 Task: Create a rule when a start date Less than 1 hours ago is moved in a card by anyone except me.
Action: Mouse moved to (1031, 85)
Screenshot: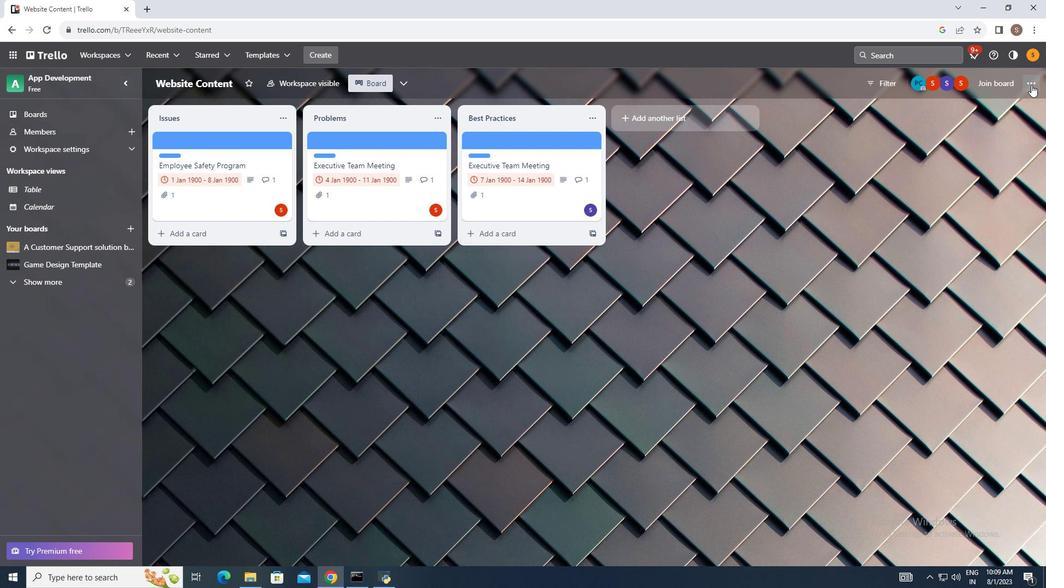 
Action: Mouse pressed left at (1031, 85)
Screenshot: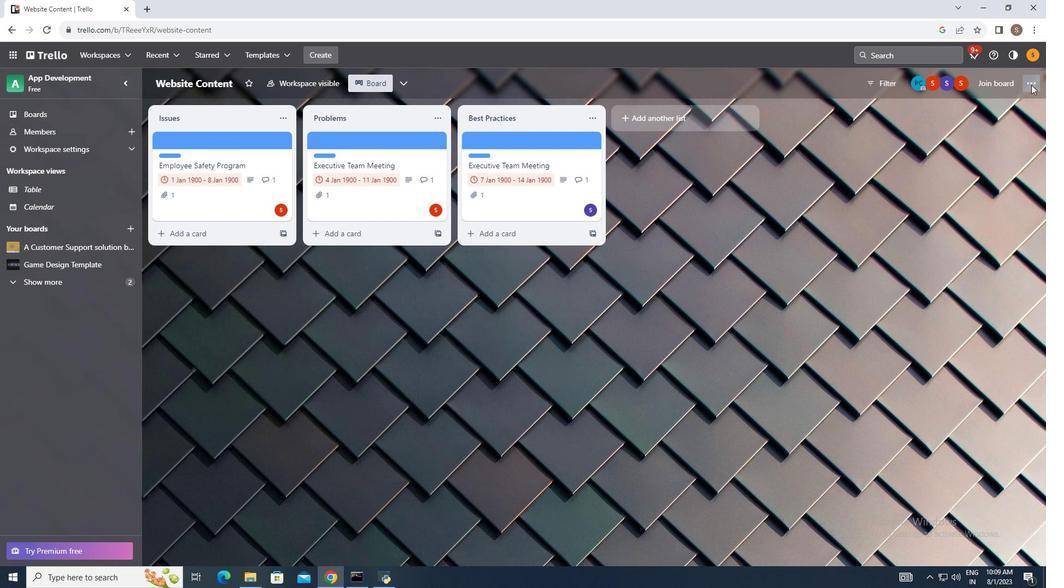 
Action: Mouse moved to (950, 219)
Screenshot: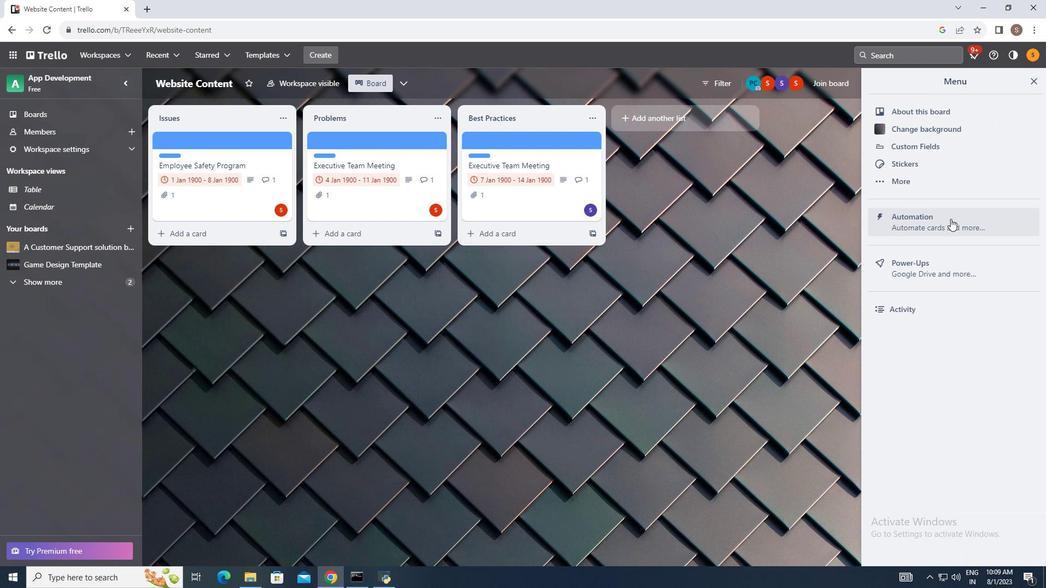 
Action: Mouse pressed left at (950, 219)
Screenshot: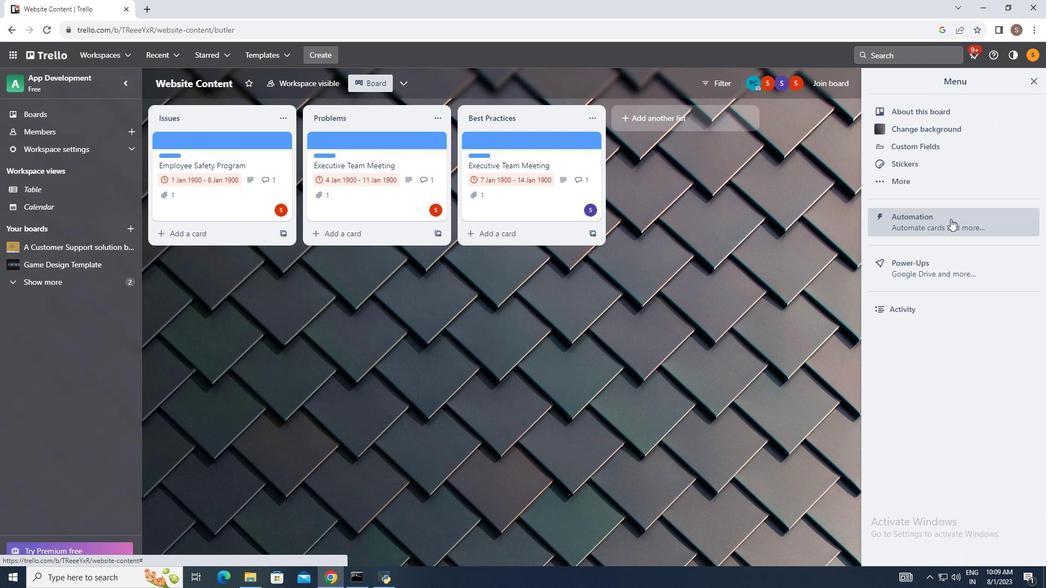 
Action: Mouse moved to (194, 174)
Screenshot: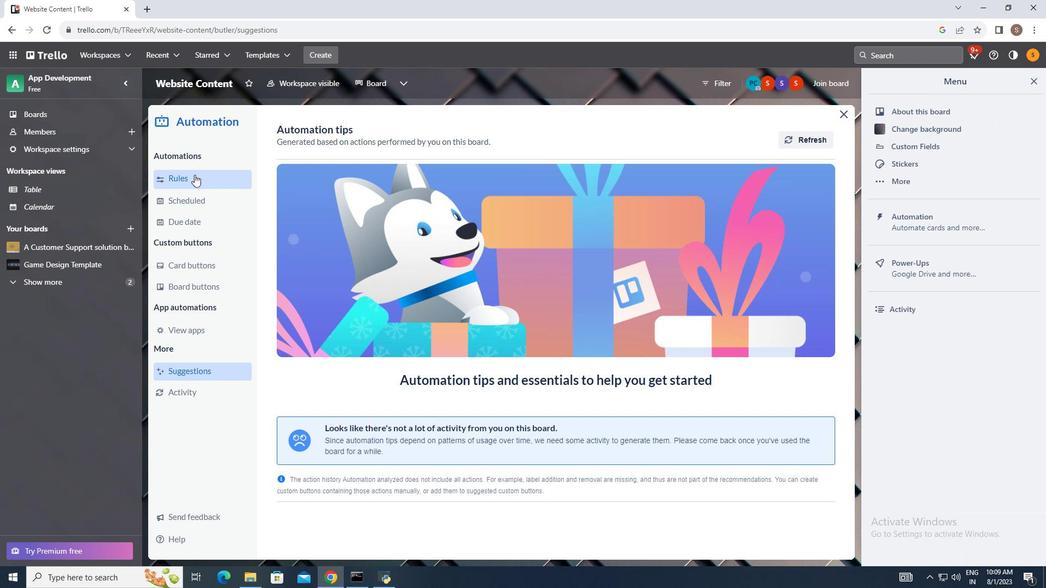 
Action: Mouse pressed left at (194, 174)
Screenshot: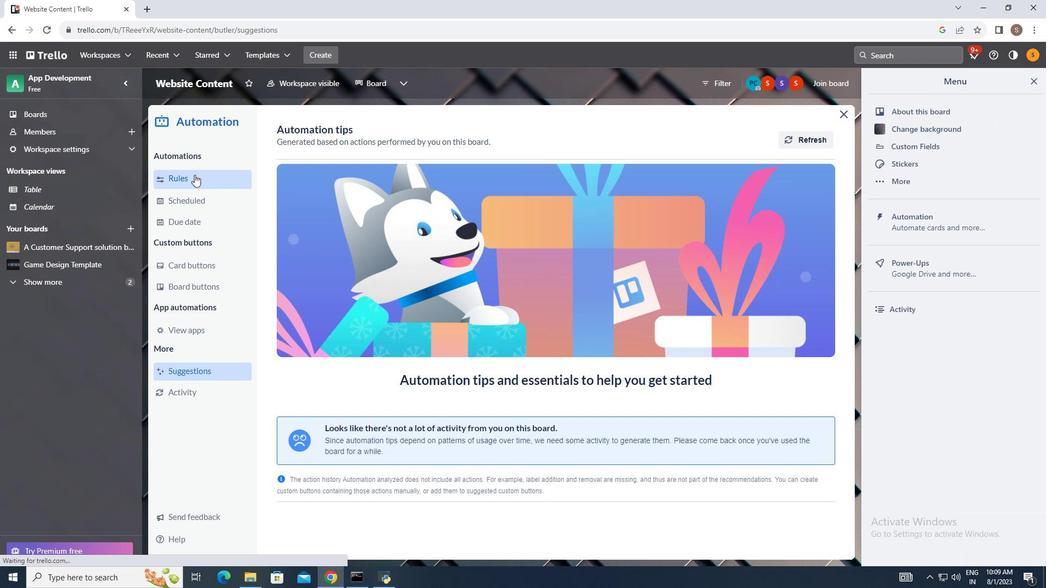 
Action: Mouse moved to (733, 129)
Screenshot: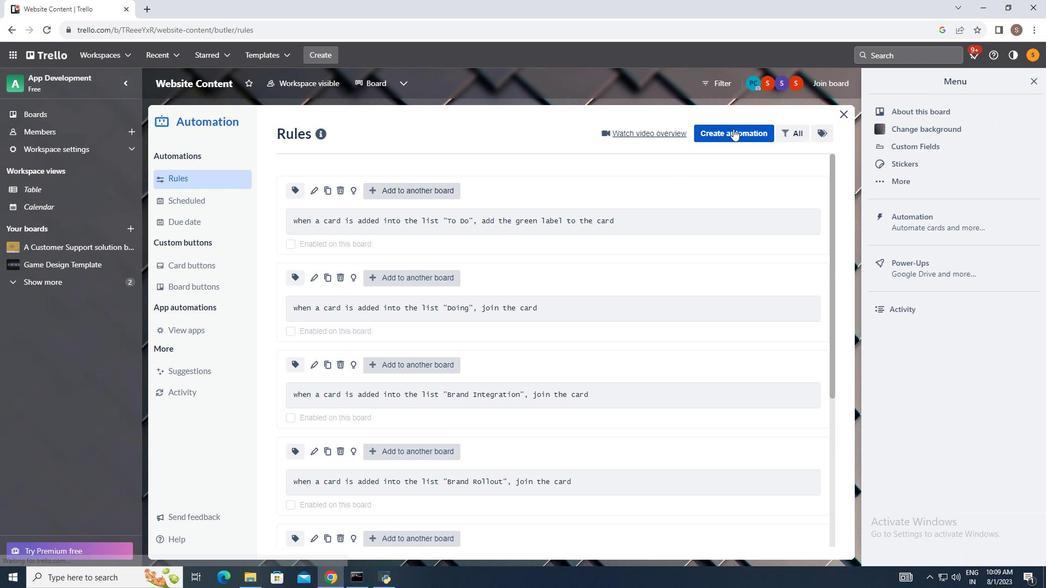 
Action: Mouse pressed left at (733, 129)
Screenshot: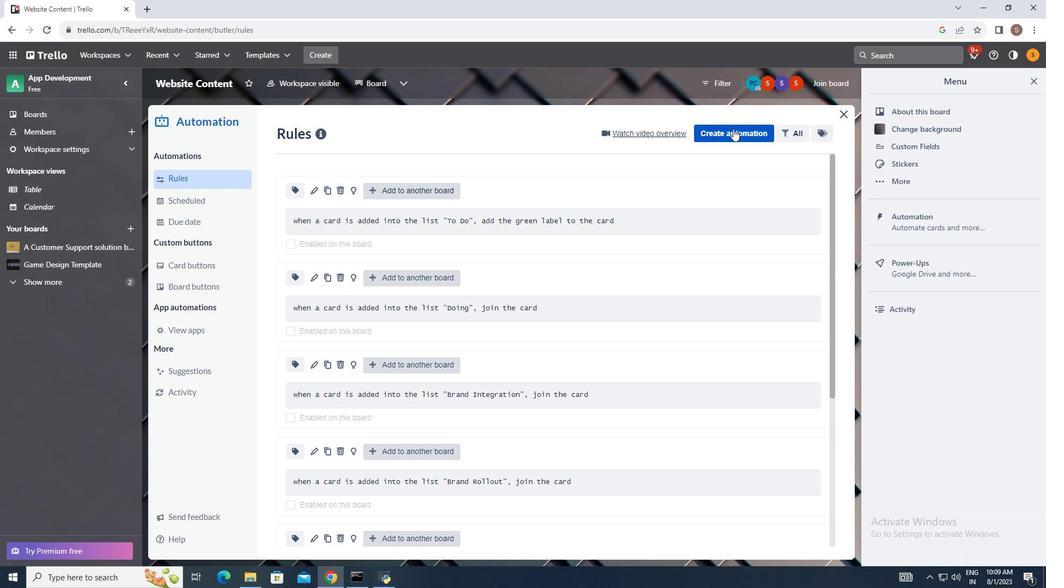 
Action: Mouse moved to (536, 233)
Screenshot: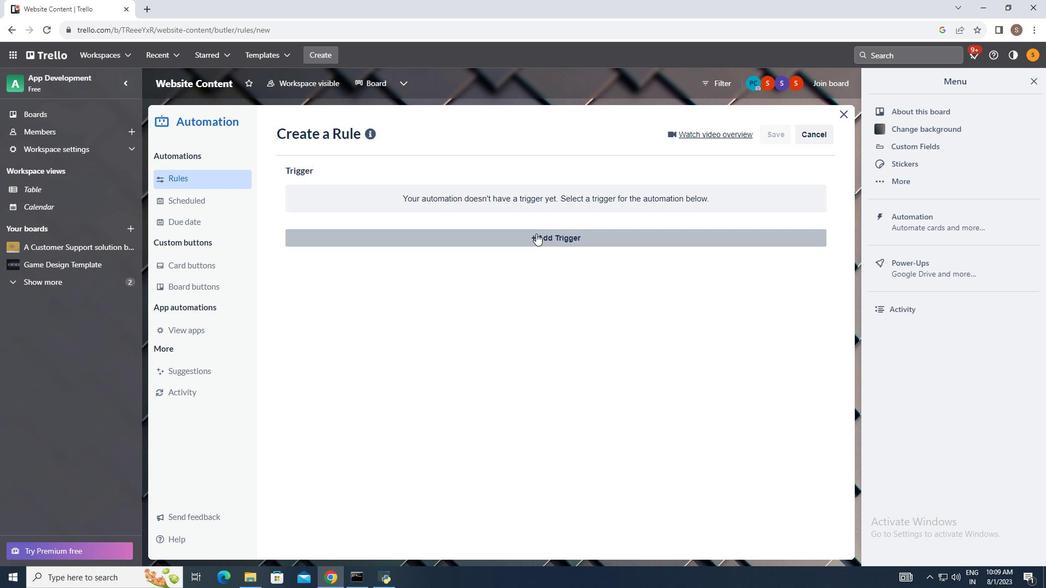 
Action: Mouse pressed left at (536, 233)
Screenshot: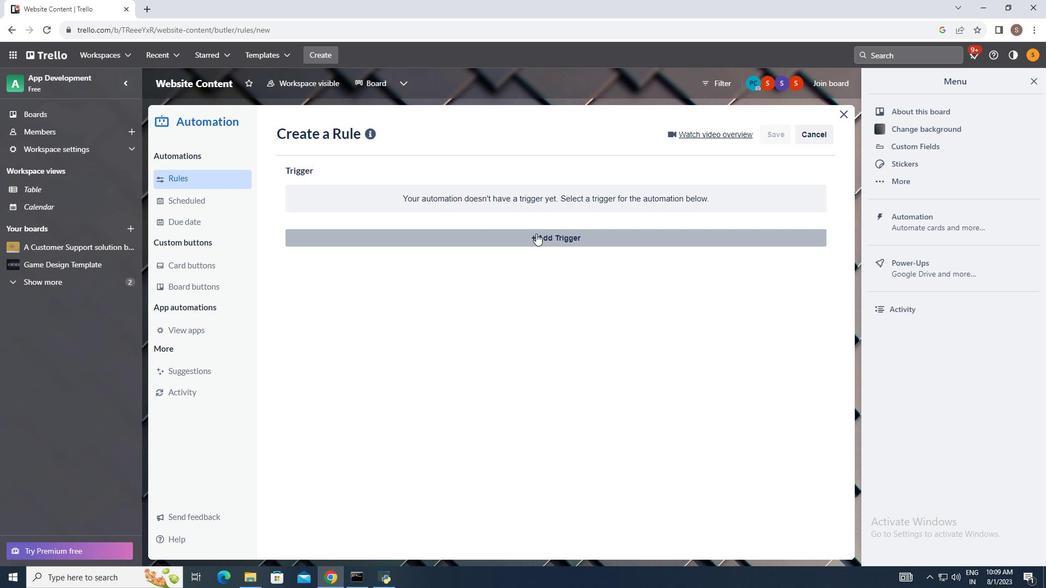 
Action: Mouse moved to (400, 274)
Screenshot: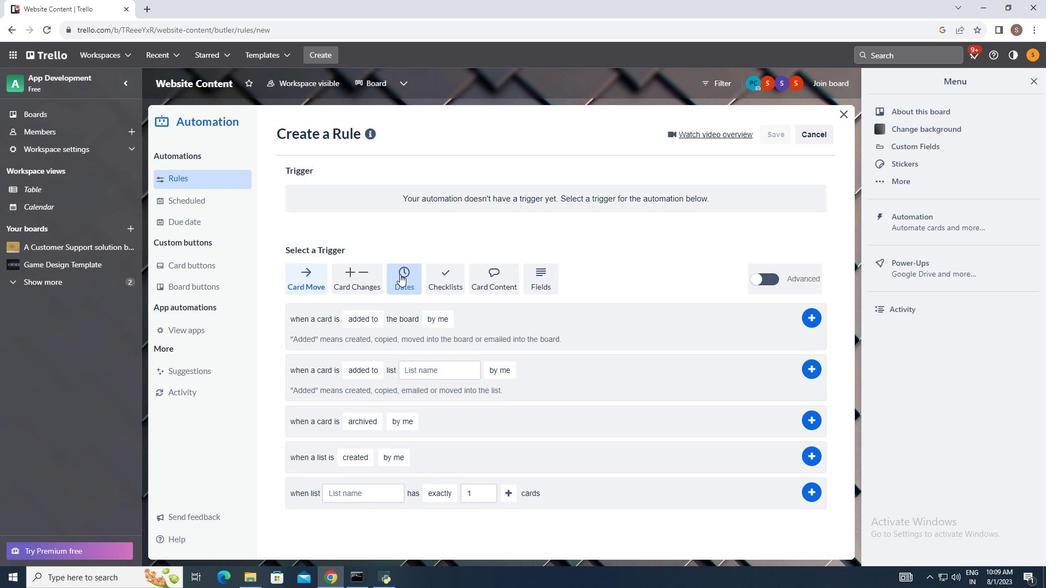 
Action: Mouse pressed left at (400, 274)
Screenshot: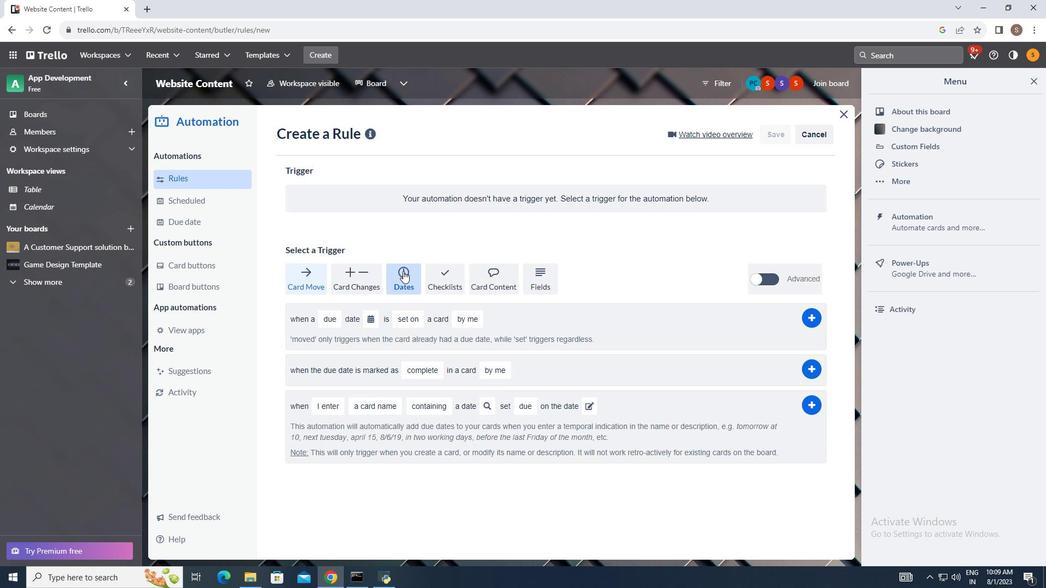 
Action: Mouse moved to (327, 322)
Screenshot: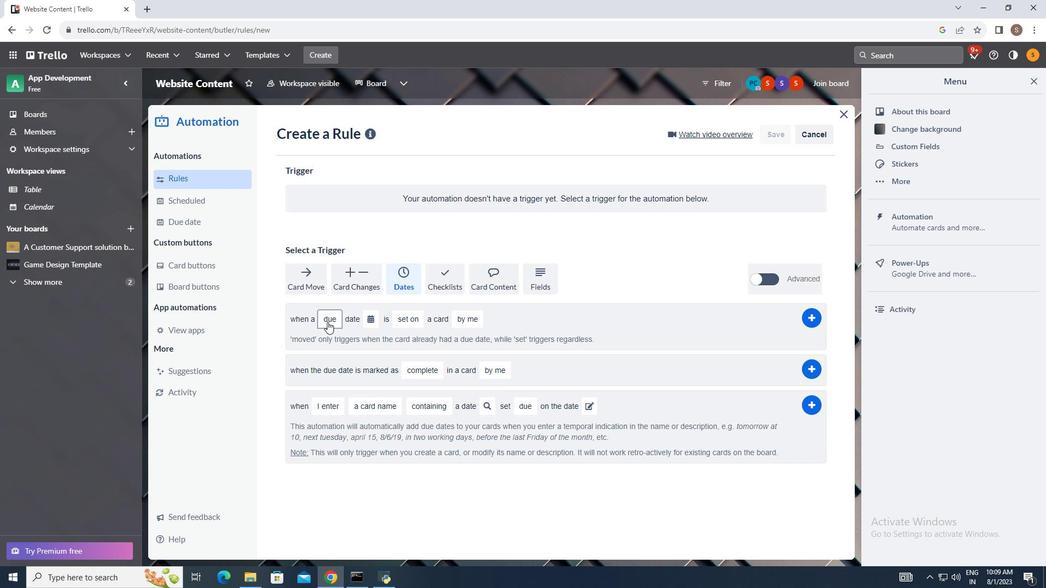 
Action: Mouse pressed left at (327, 322)
Screenshot: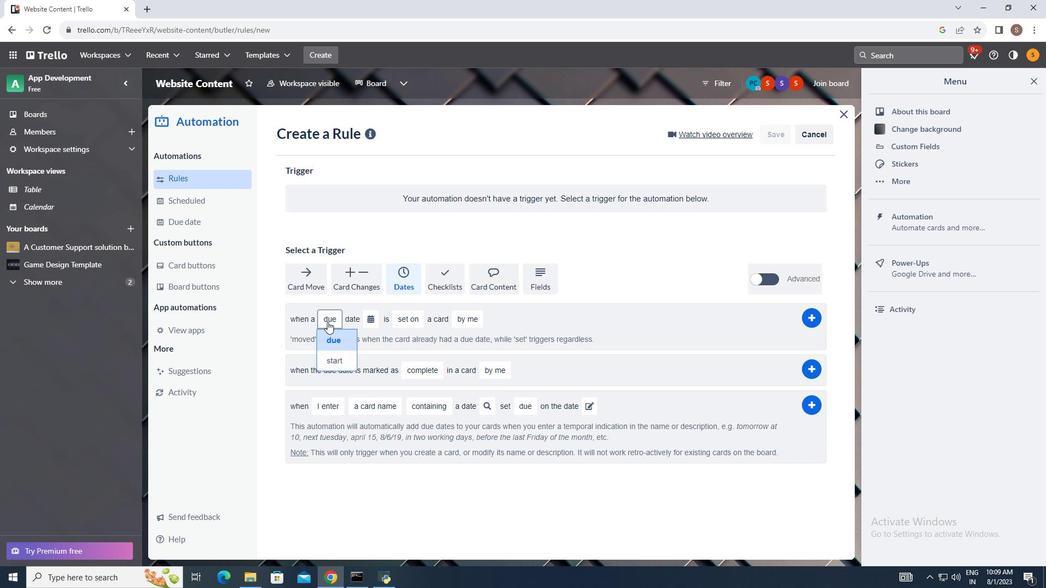 
Action: Mouse moved to (336, 361)
Screenshot: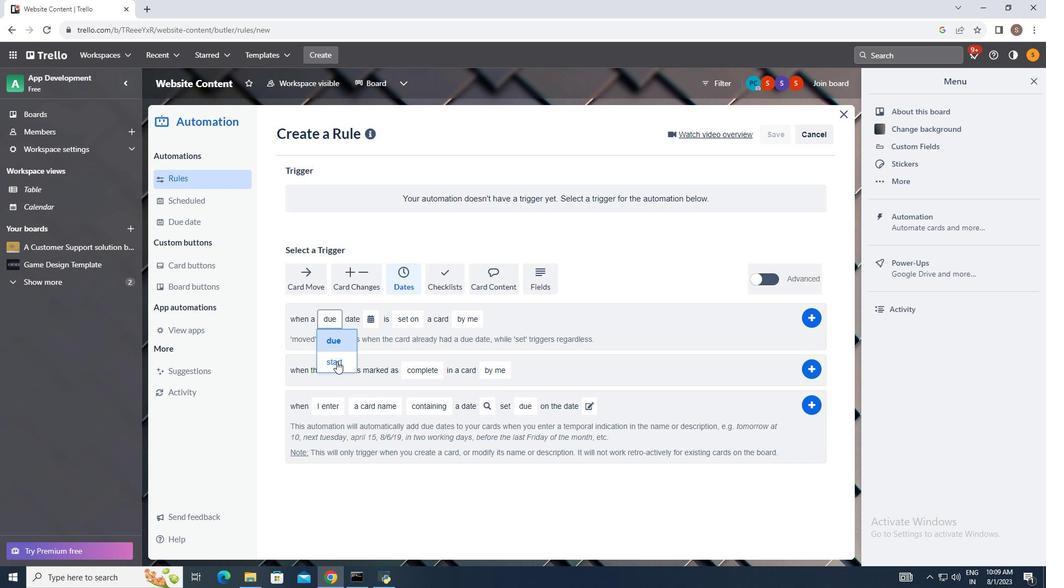 
Action: Mouse pressed left at (336, 361)
Screenshot: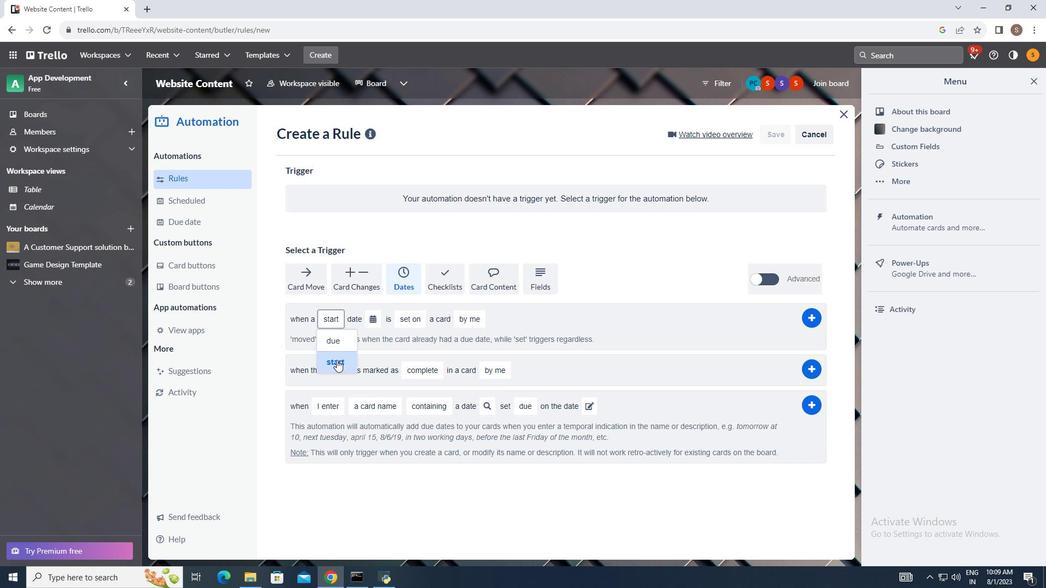 
Action: Mouse moved to (375, 320)
Screenshot: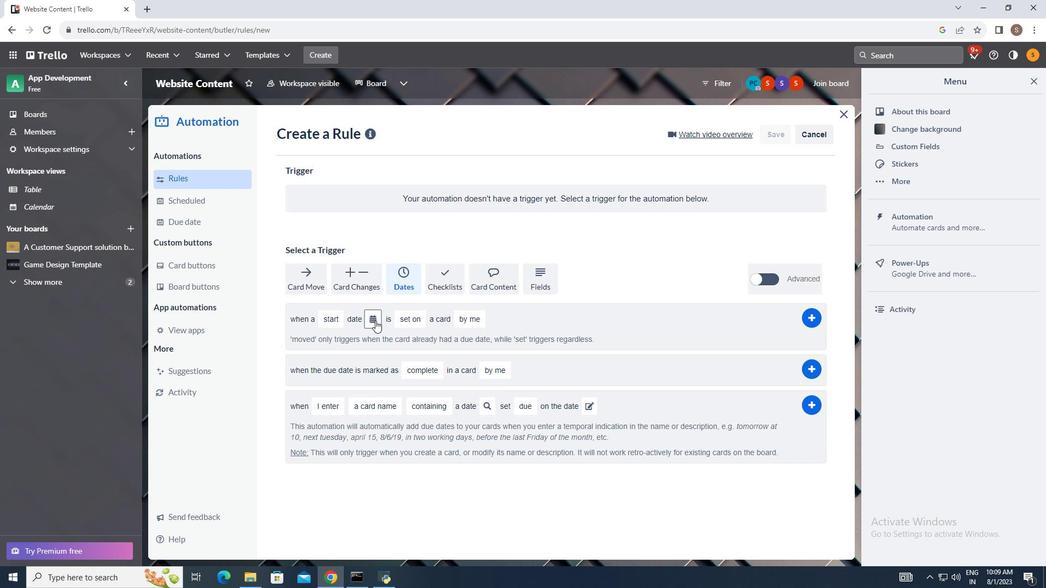 
Action: Mouse pressed left at (375, 320)
Screenshot: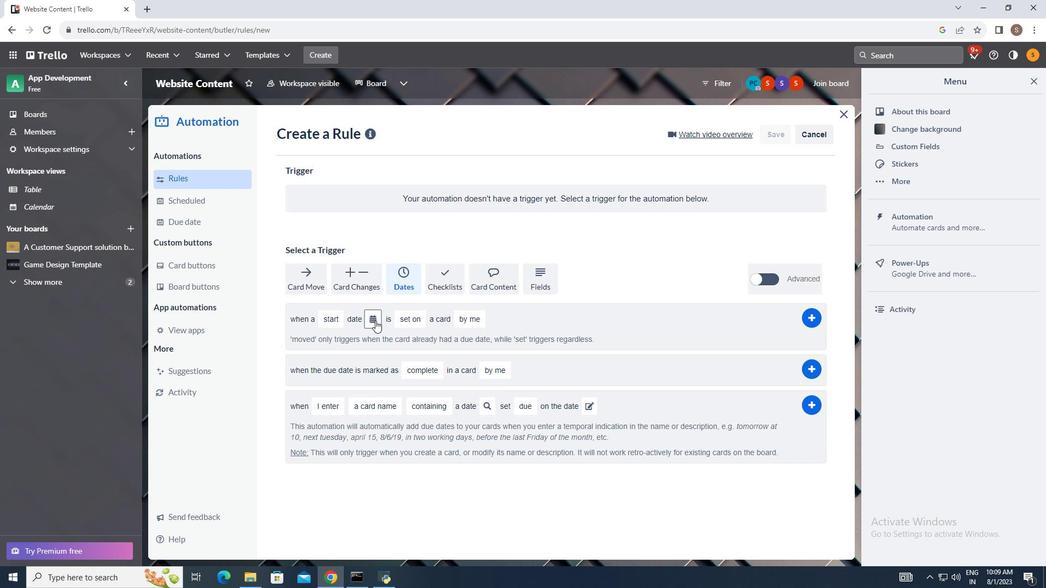 
Action: Mouse moved to (398, 388)
Screenshot: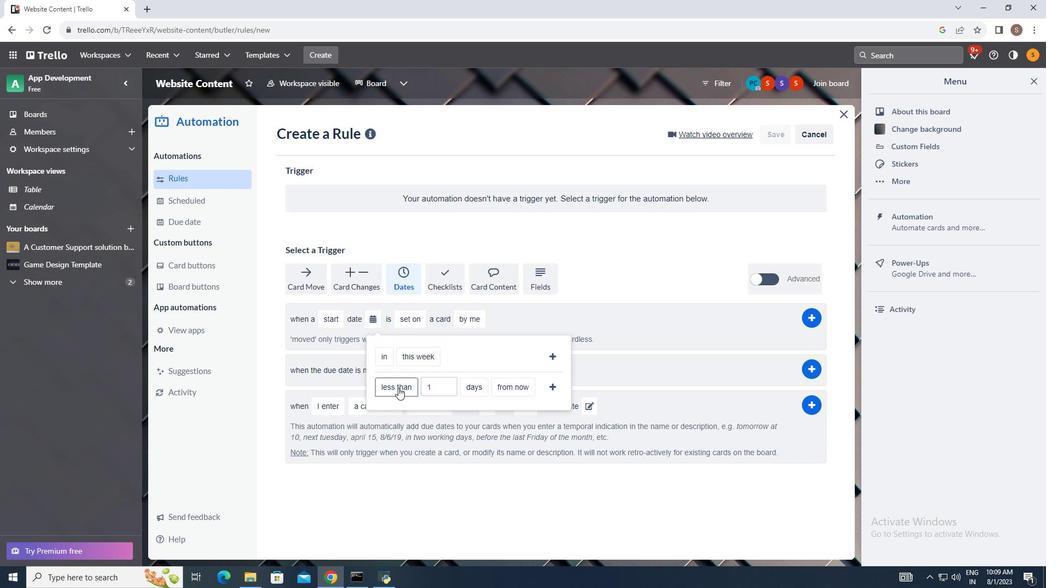 
Action: Mouse pressed left at (398, 388)
Screenshot: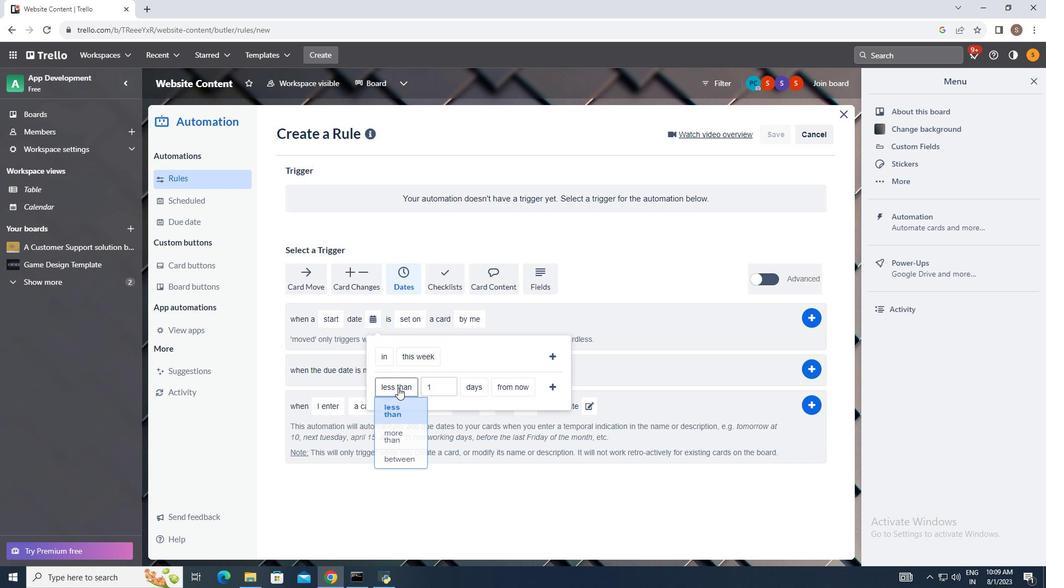 
Action: Mouse moved to (397, 412)
Screenshot: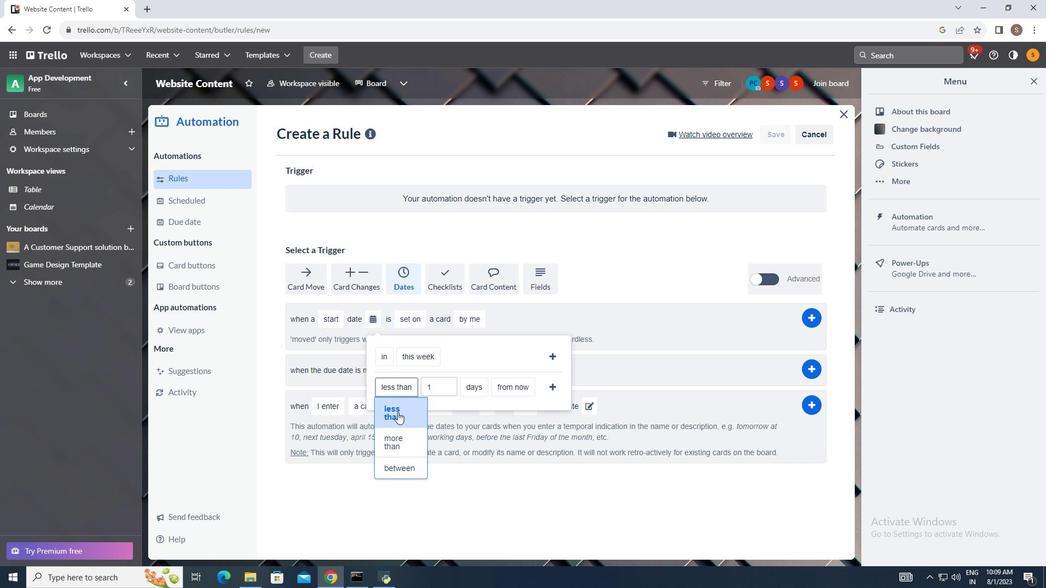 
Action: Mouse pressed left at (397, 412)
Screenshot: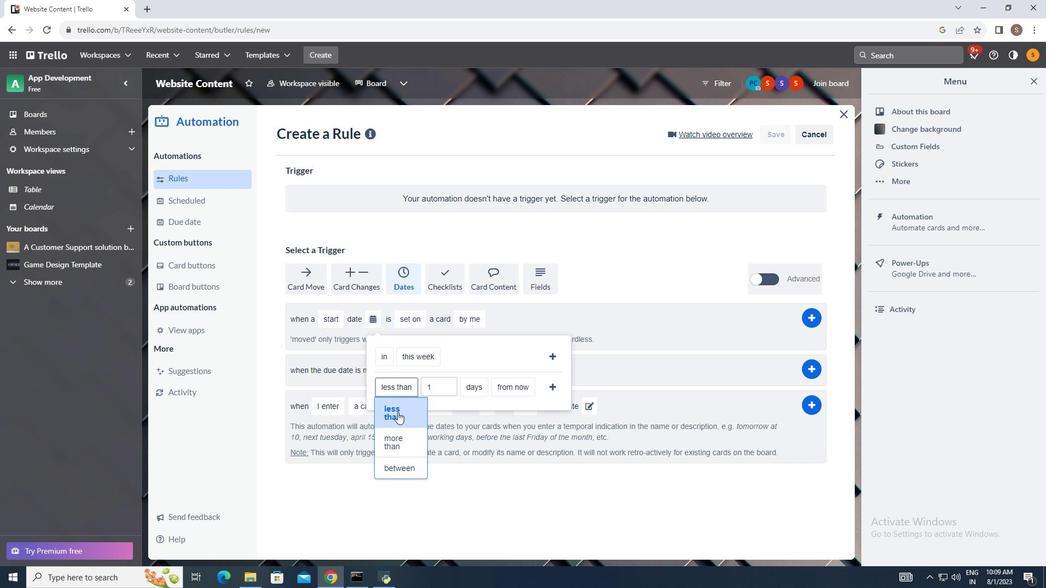 
Action: Mouse moved to (469, 388)
Screenshot: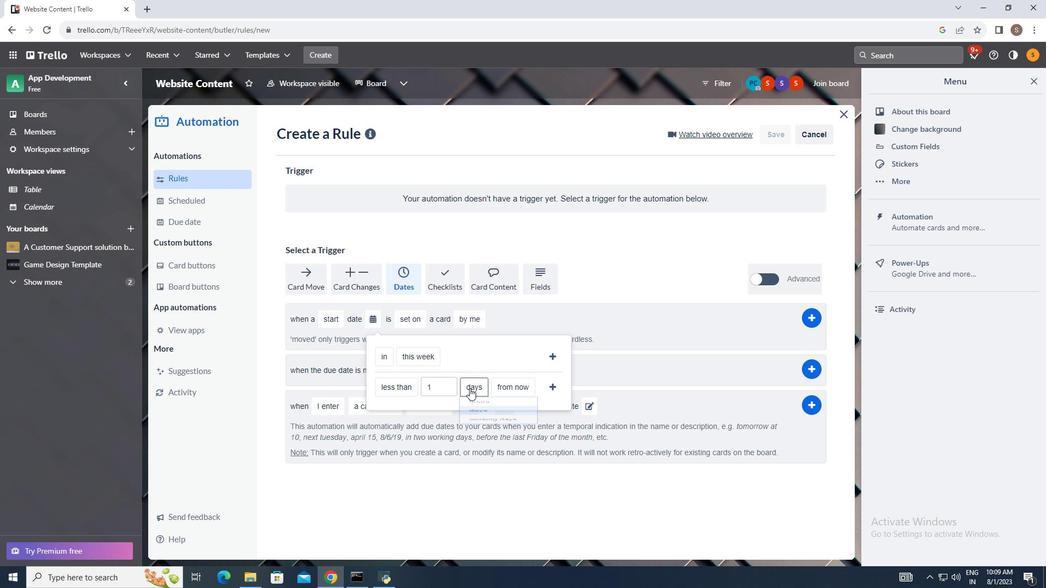 
Action: Mouse pressed left at (469, 388)
Screenshot: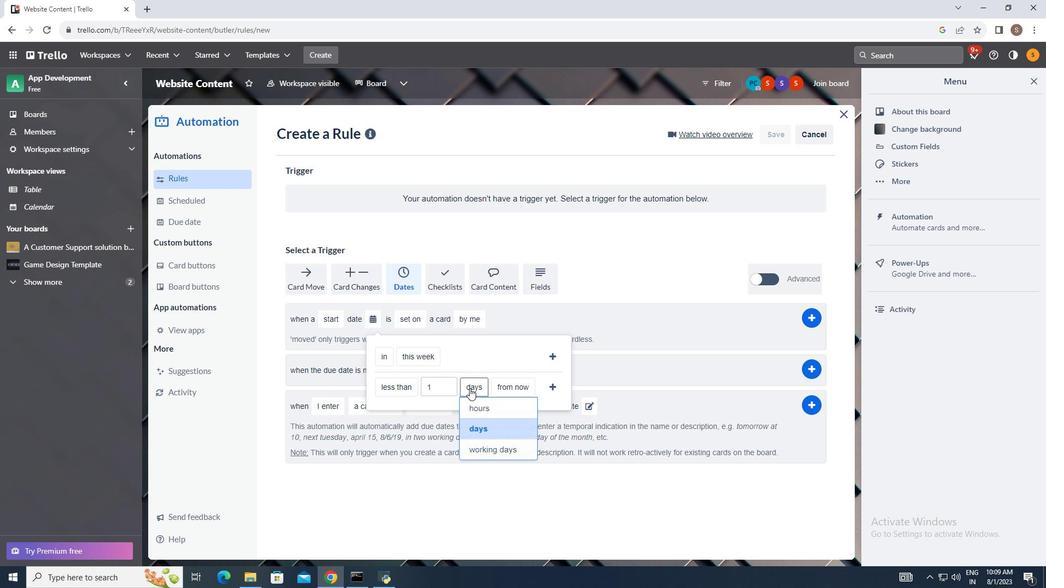 
Action: Mouse moved to (482, 408)
Screenshot: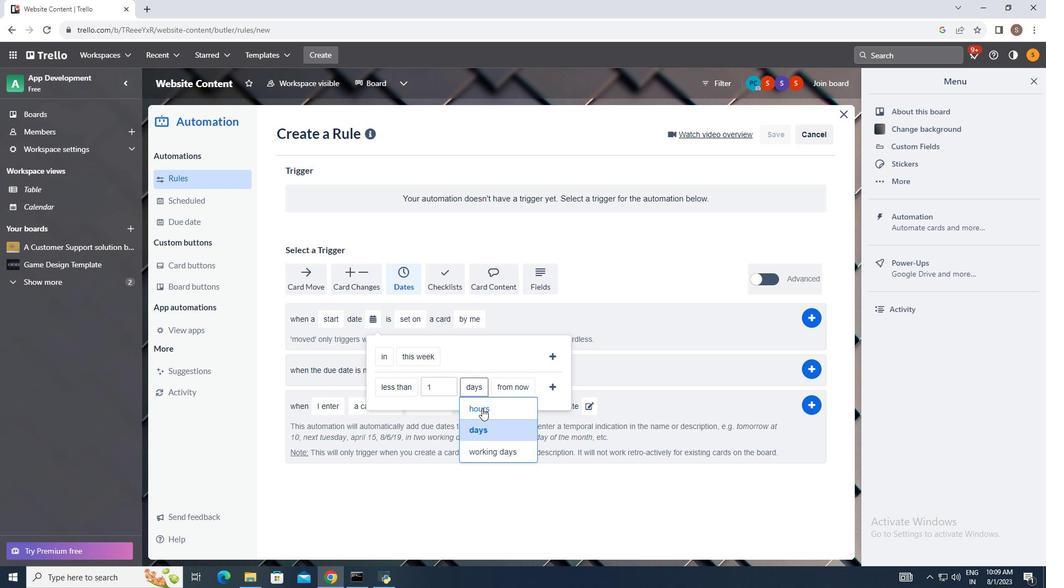 
Action: Mouse pressed left at (482, 408)
Screenshot: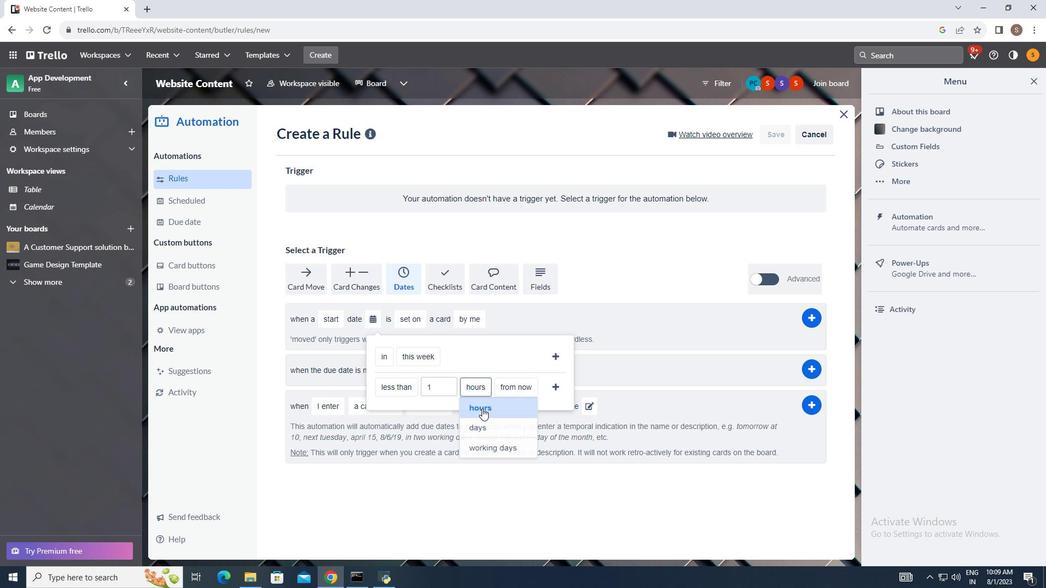 
Action: Mouse moved to (508, 388)
Screenshot: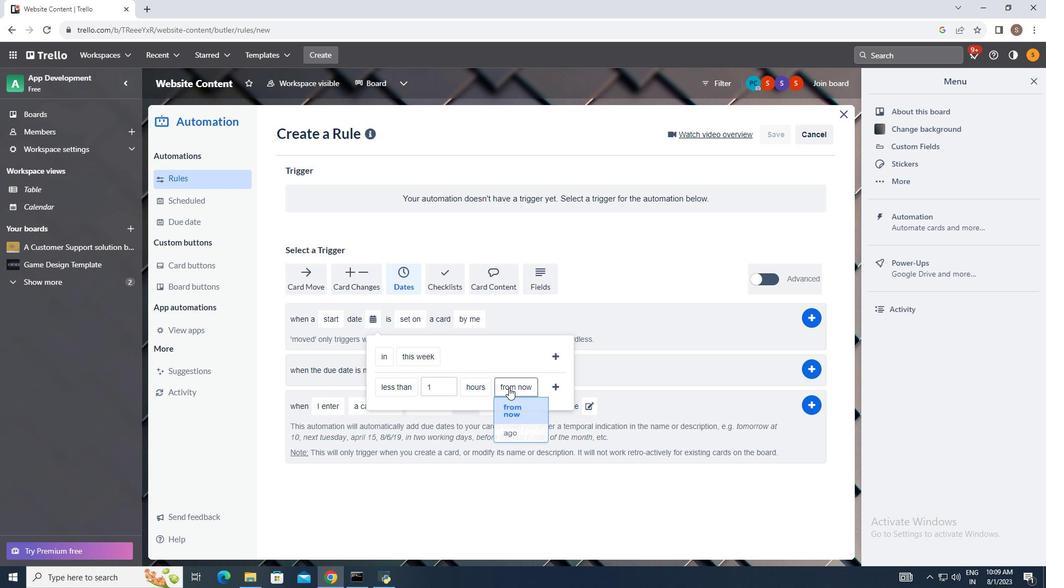 
Action: Mouse pressed left at (508, 388)
Screenshot: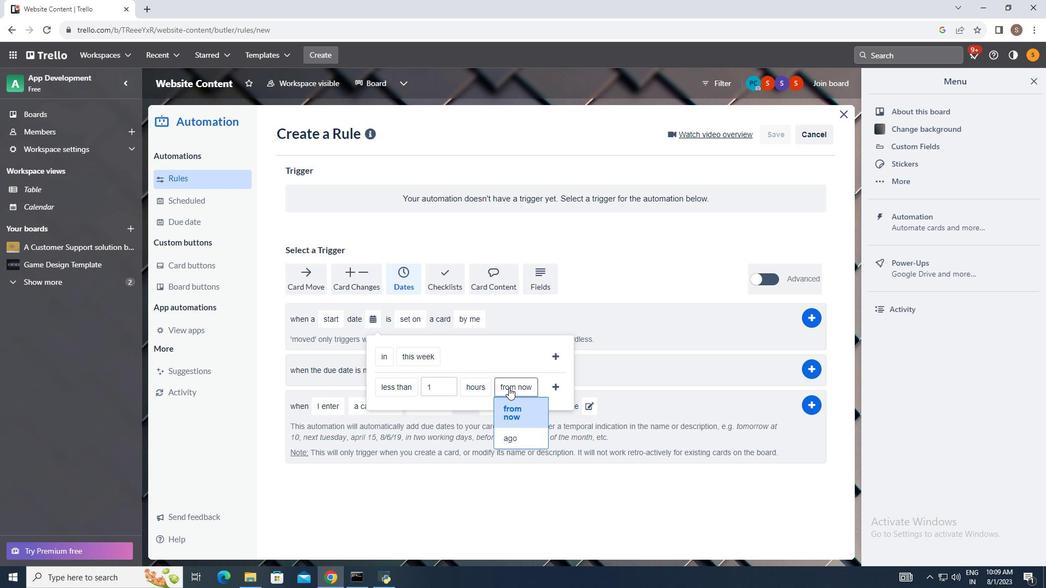 
Action: Mouse moved to (513, 436)
Screenshot: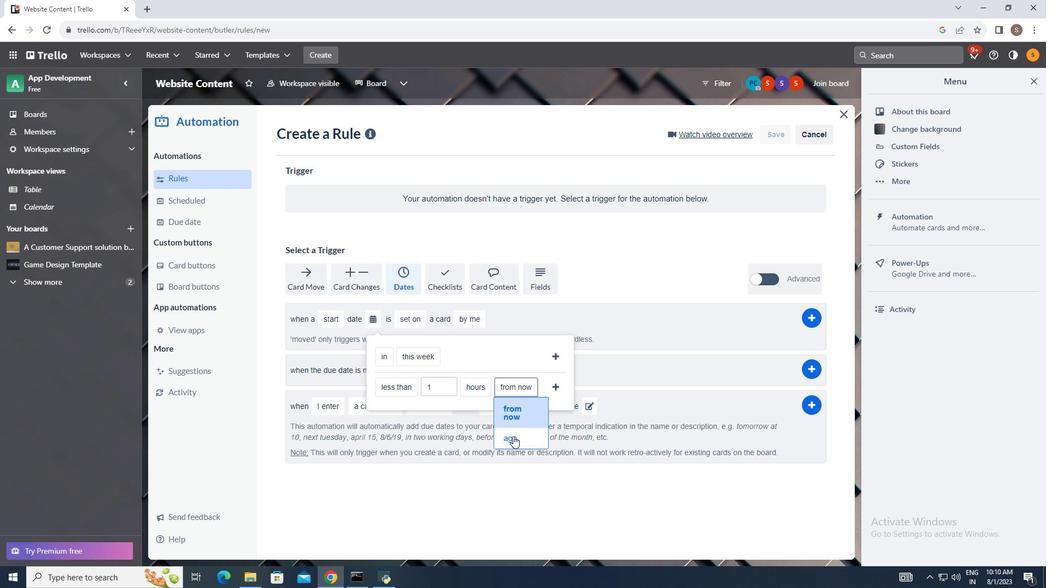 
Action: Mouse pressed left at (513, 436)
Screenshot: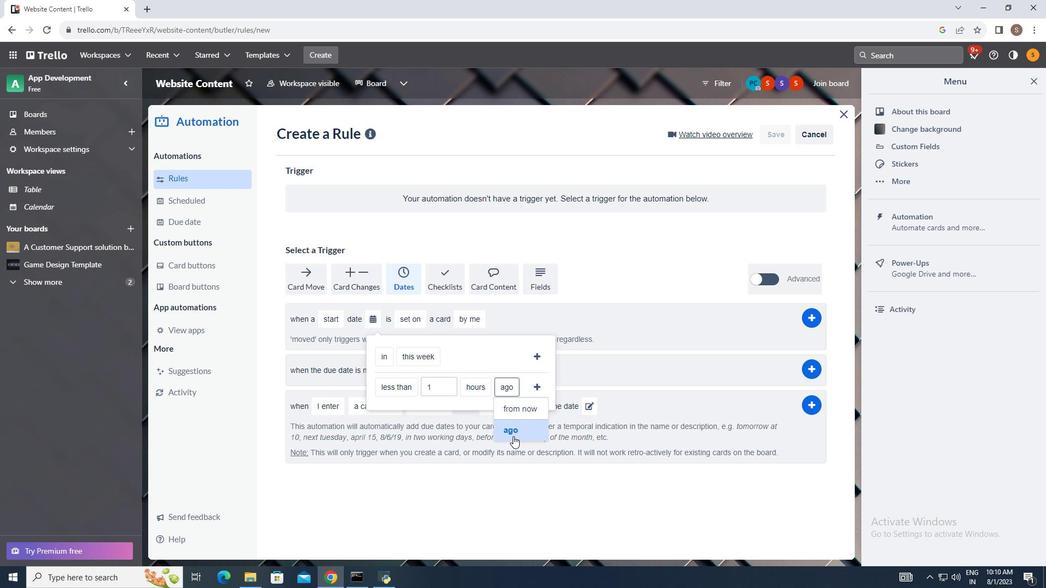 
Action: Mouse moved to (534, 388)
Screenshot: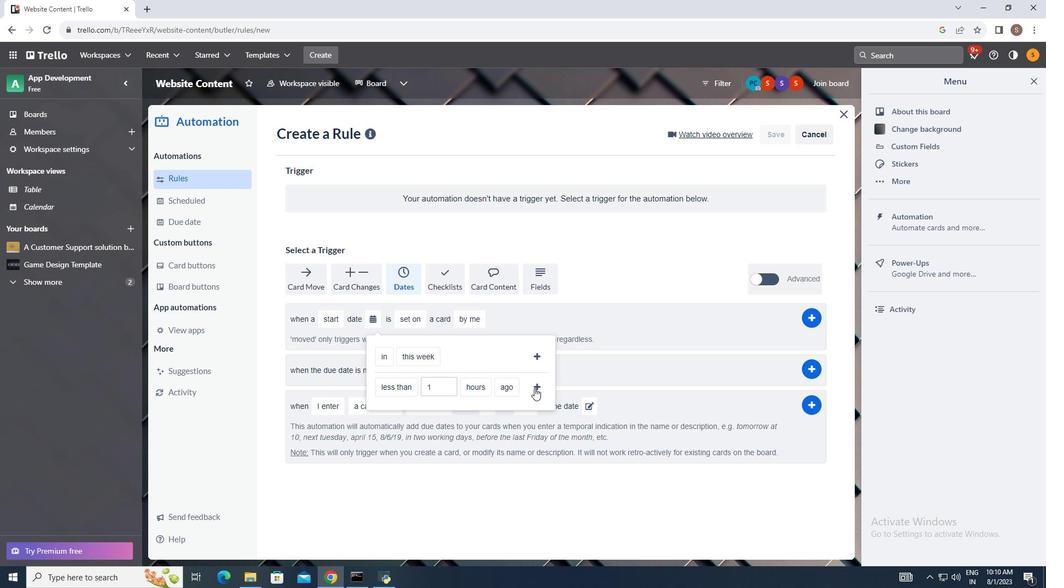 
Action: Mouse pressed left at (534, 388)
Screenshot: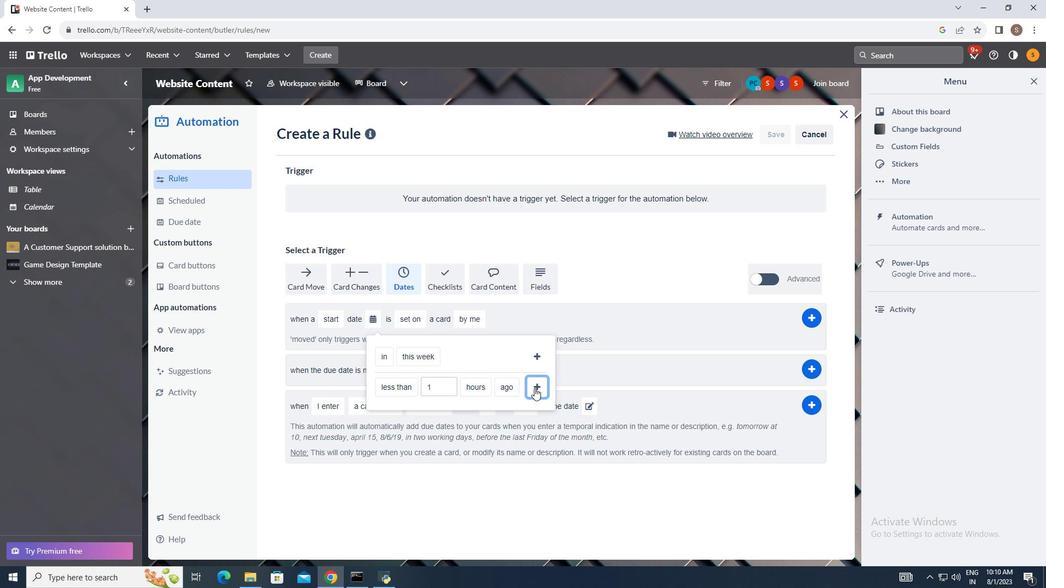 
Action: Mouse moved to (484, 322)
Screenshot: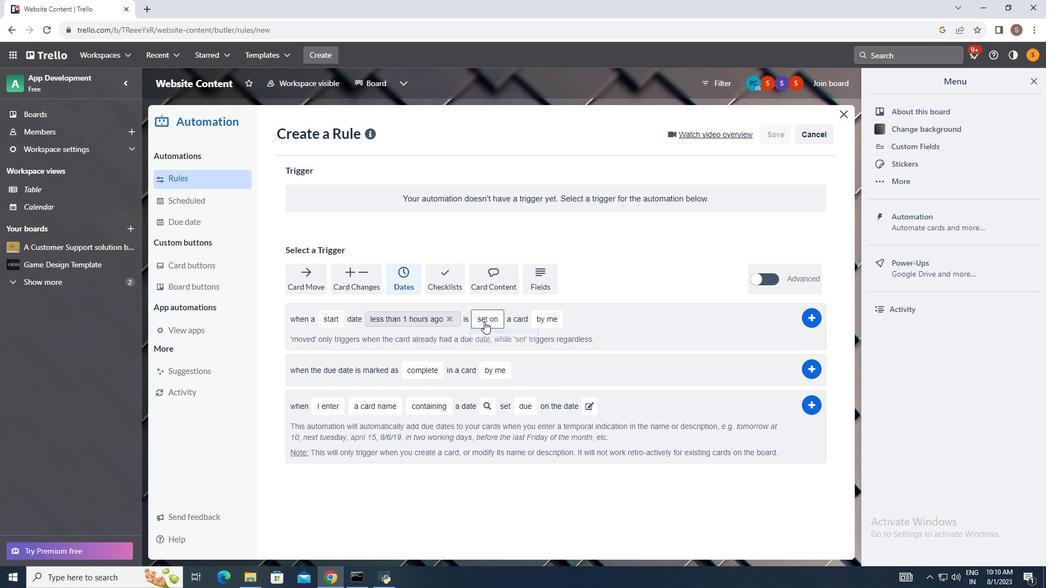
Action: Mouse pressed left at (484, 322)
Screenshot: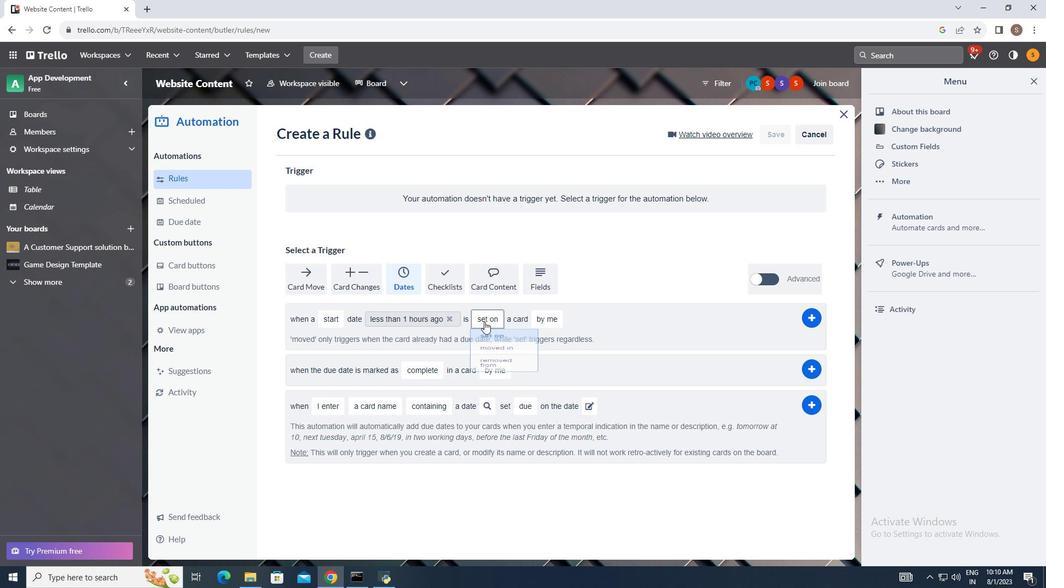 
Action: Mouse moved to (503, 356)
Screenshot: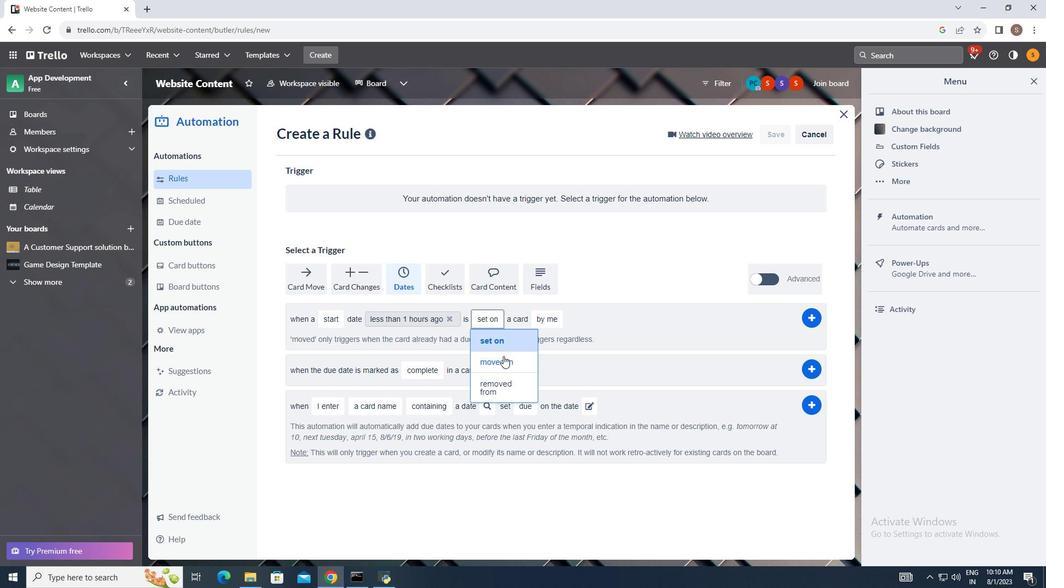
Action: Mouse pressed left at (503, 356)
Screenshot: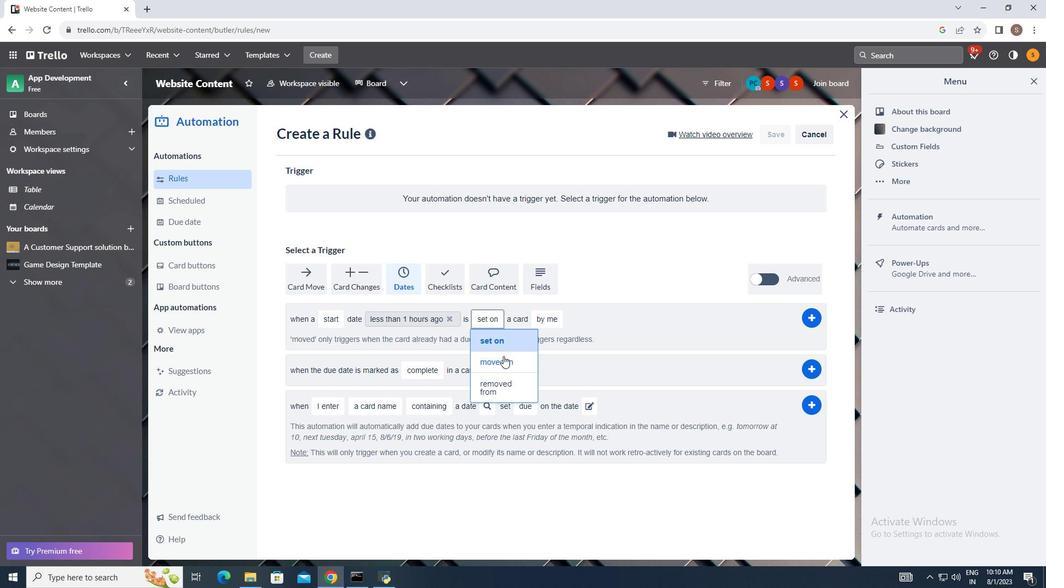 
Action: Mouse moved to (547, 315)
Screenshot: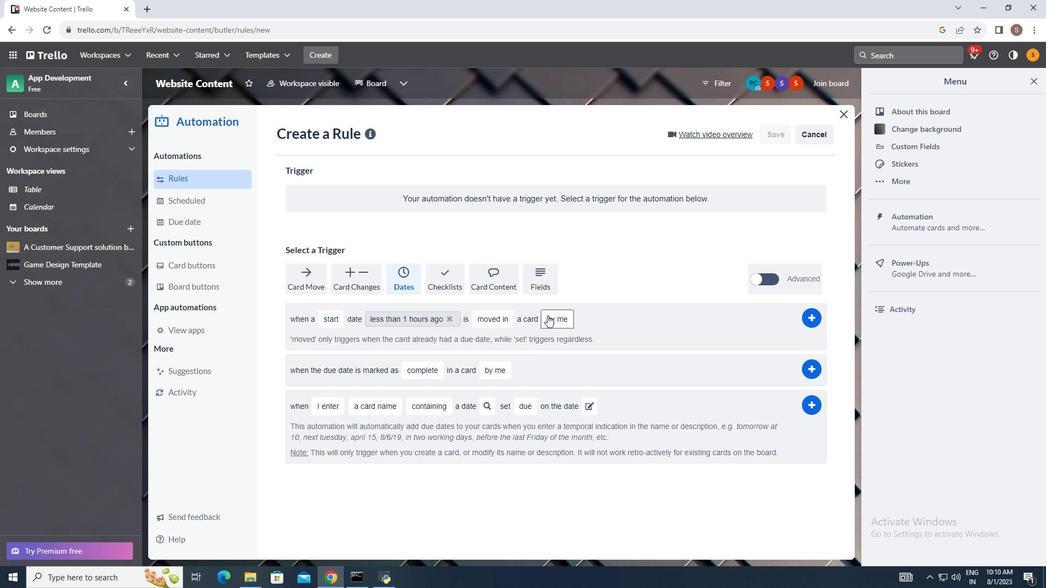 
Action: Mouse pressed left at (547, 315)
Screenshot: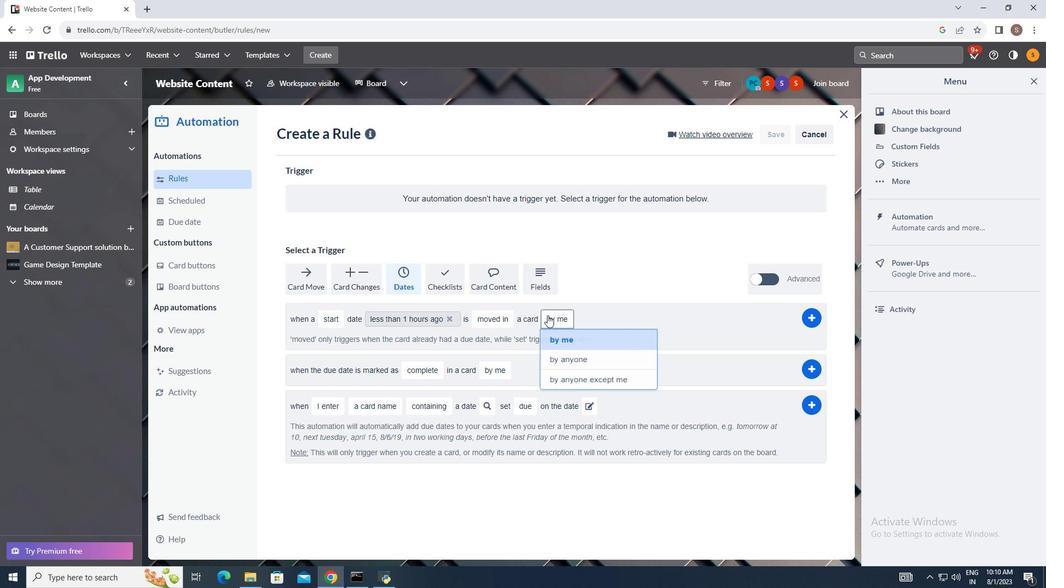 
Action: Mouse moved to (577, 378)
Screenshot: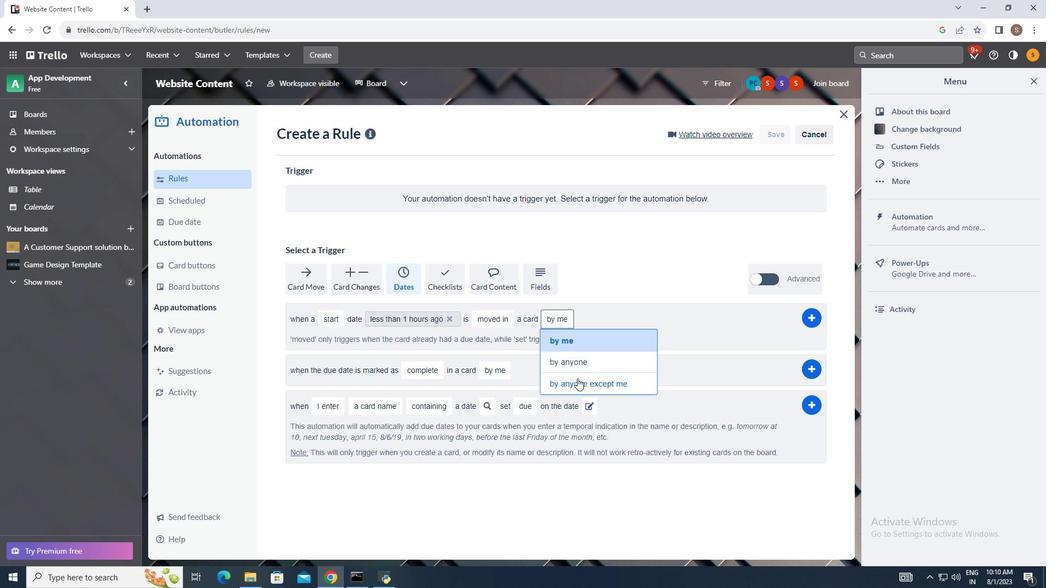 
Action: Mouse pressed left at (577, 378)
Screenshot: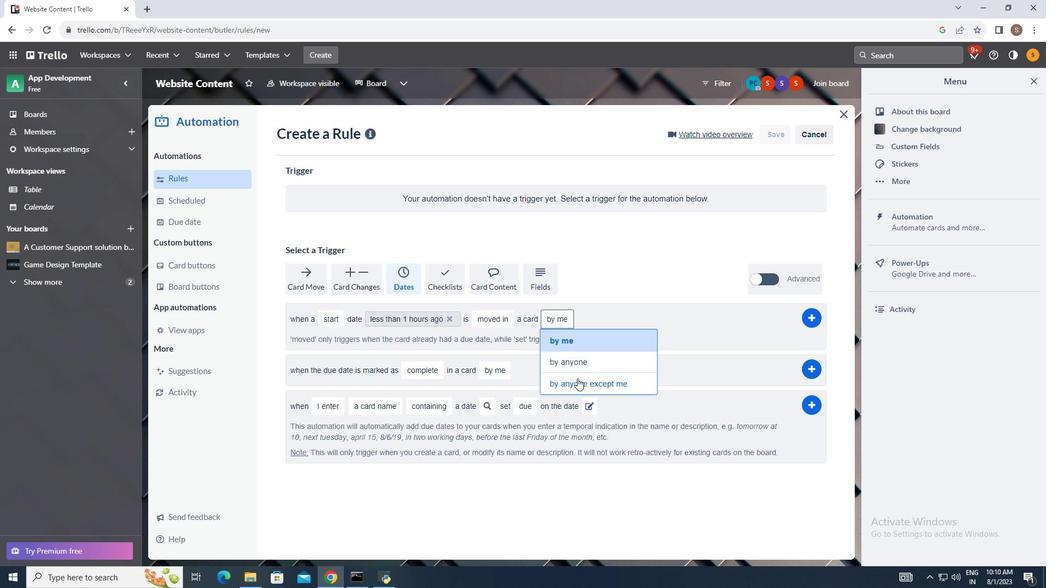 
Action: Mouse moved to (811, 317)
Screenshot: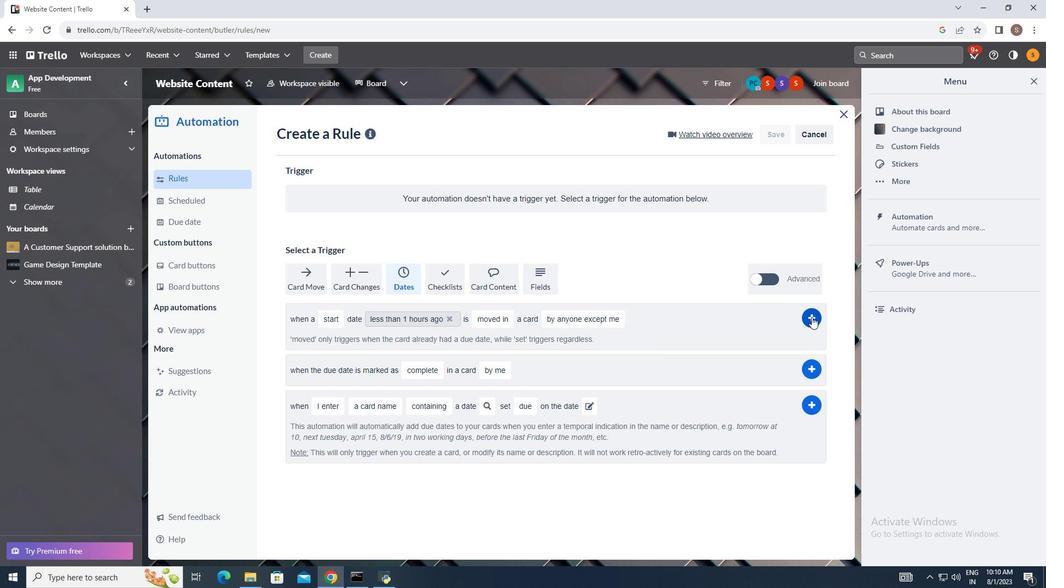 
Action: Mouse pressed left at (811, 317)
Screenshot: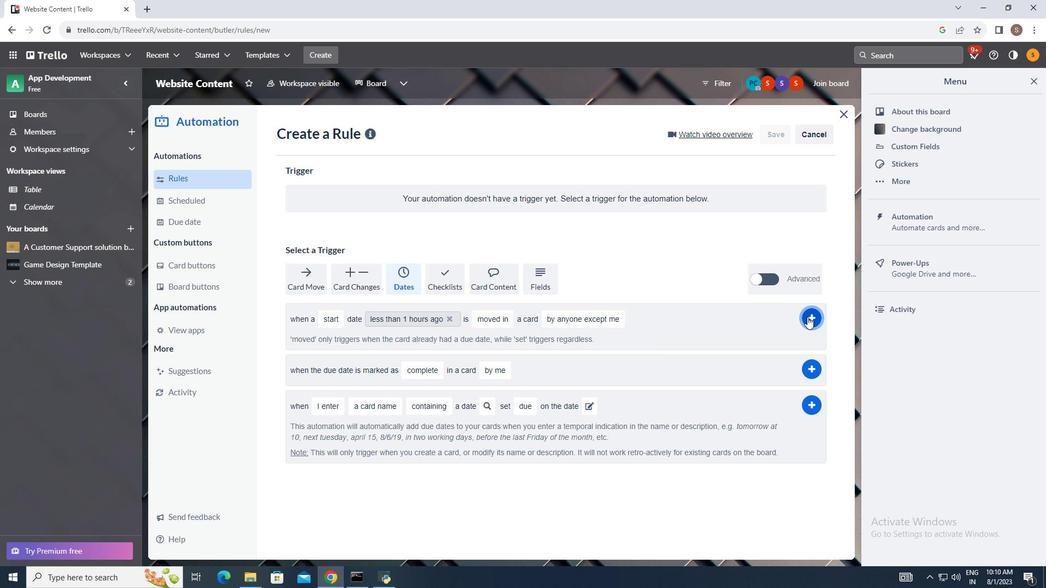 
Action: Mouse moved to (639, 258)
Screenshot: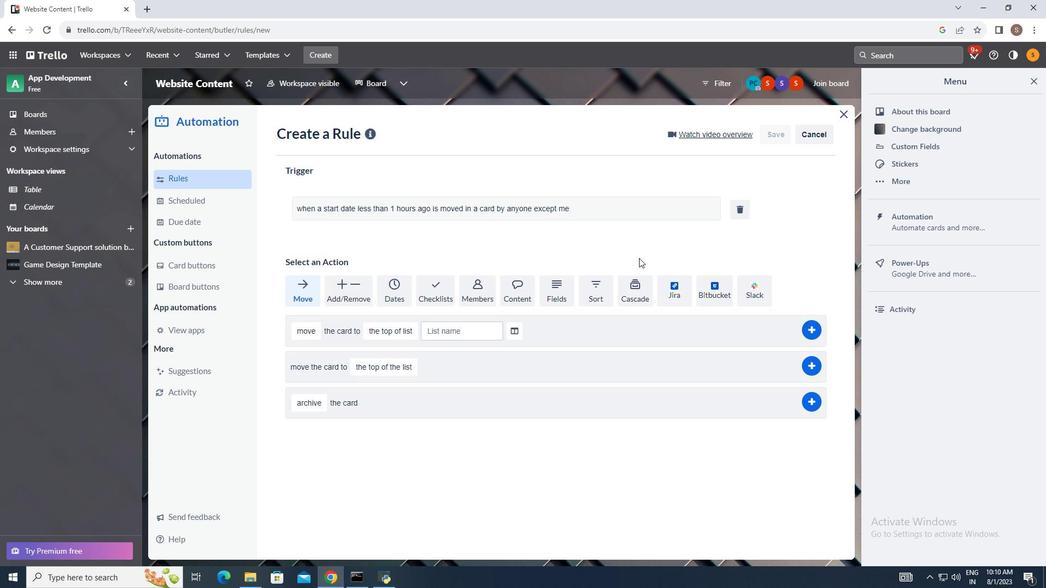 
